 Task: In messages from candidates turn off email notifications.
Action: Mouse moved to (608, 48)
Screenshot: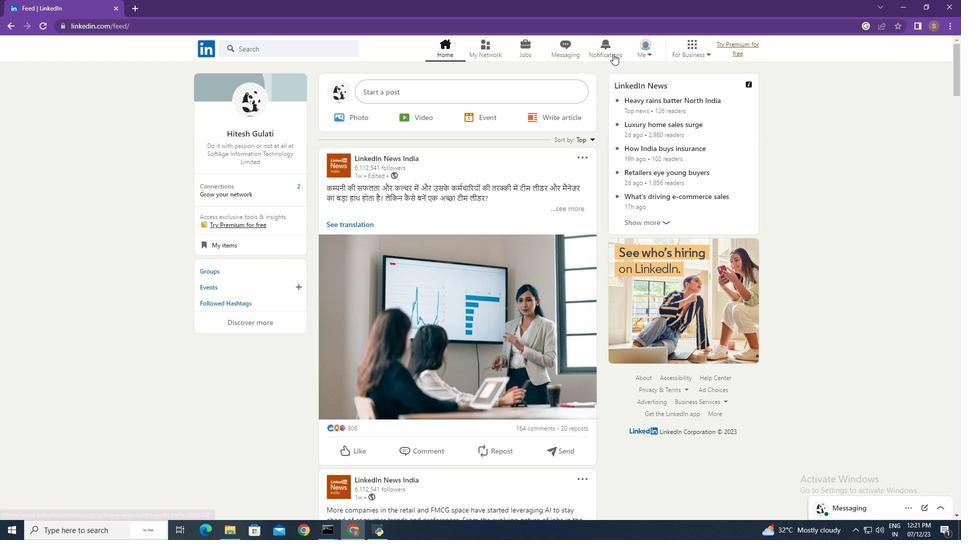
Action: Mouse pressed left at (608, 48)
Screenshot: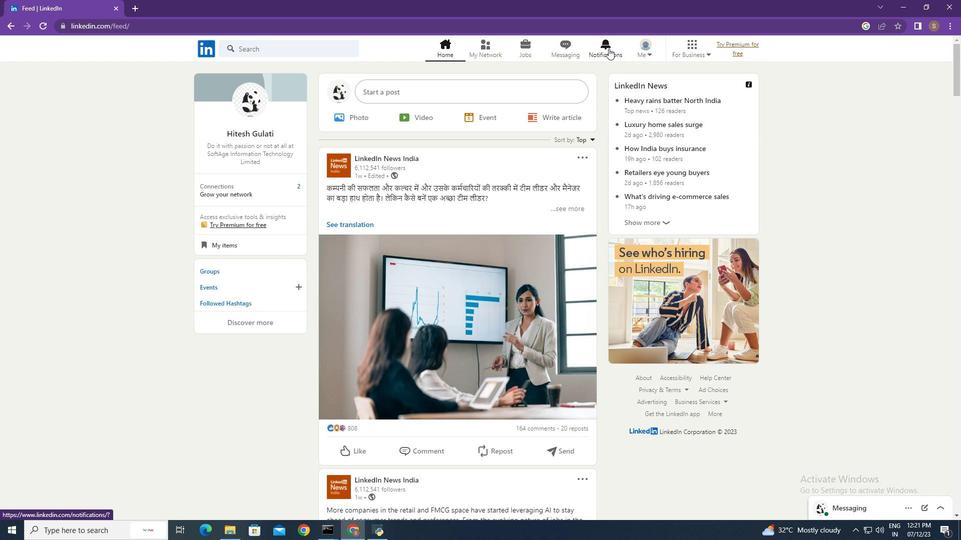 
Action: Mouse moved to (226, 115)
Screenshot: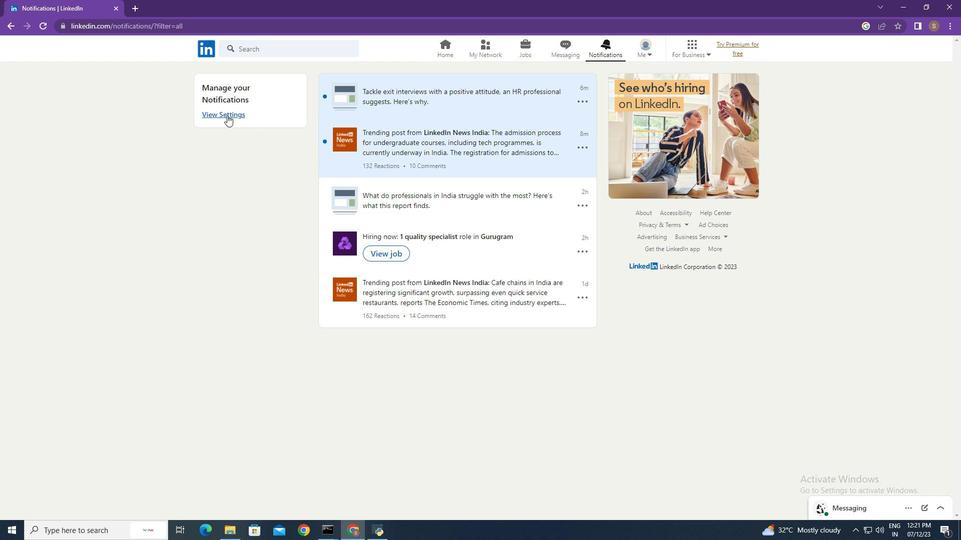 
Action: Mouse pressed left at (226, 115)
Screenshot: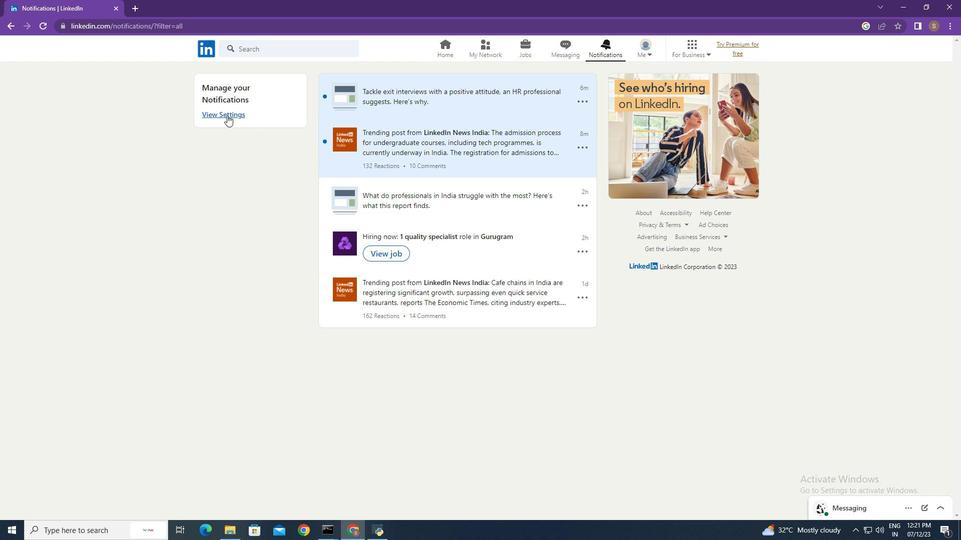
Action: Mouse moved to (664, 177)
Screenshot: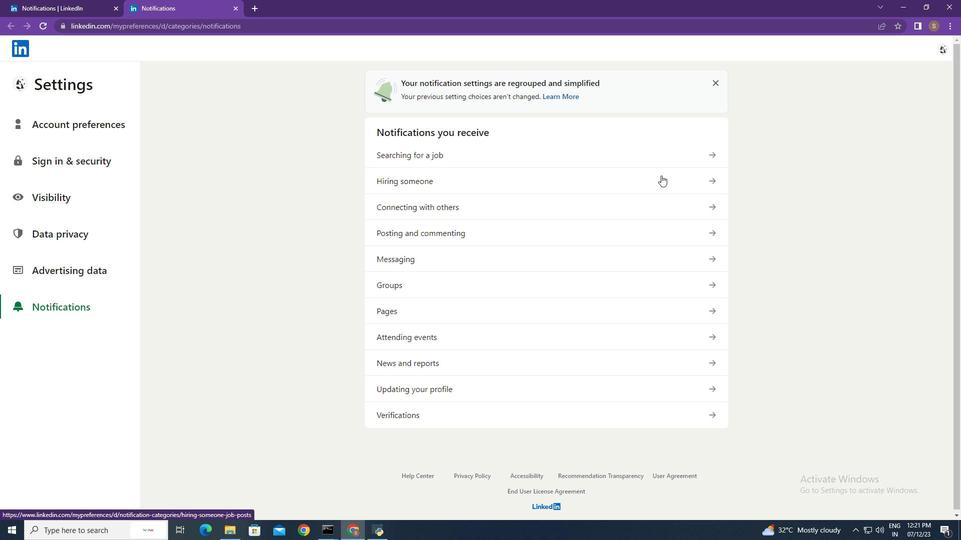 
Action: Mouse pressed left at (664, 177)
Screenshot: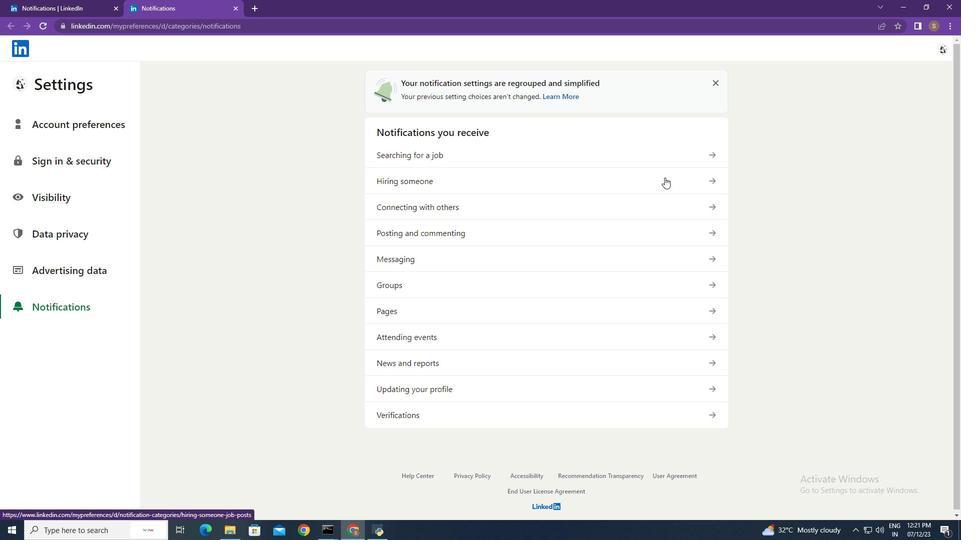 
Action: Mouse moved to (688, 215)
Screenshot: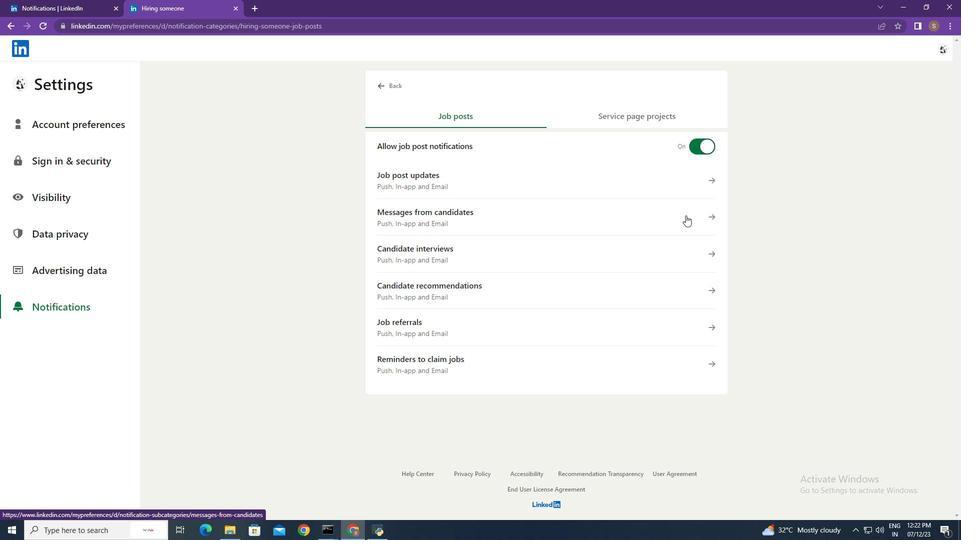 
Action: Mouse pressed left at (688, 215)
Screenshot: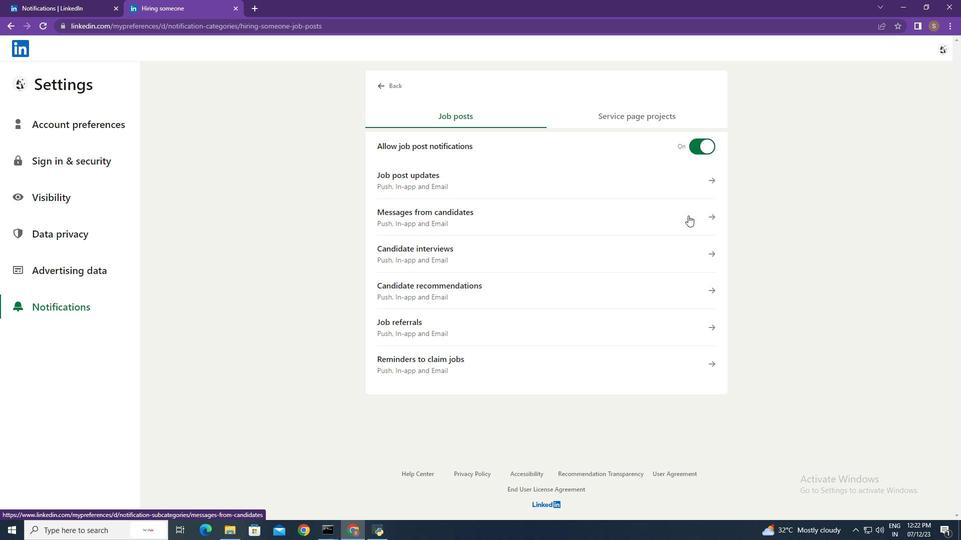 
Action: Mouse moved to (703, 252)
Screenshot: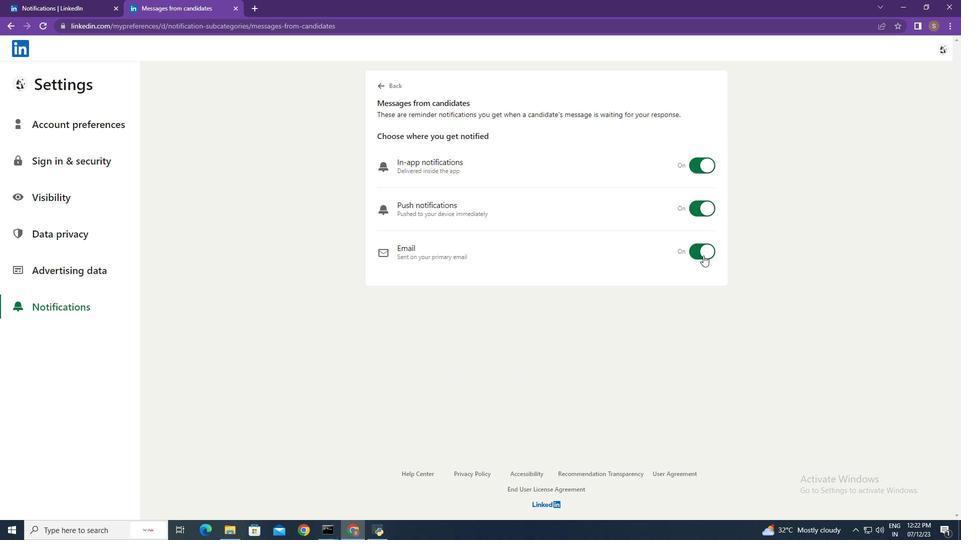 
Action: Mouse pressed left at (703, 252)
Screenshot: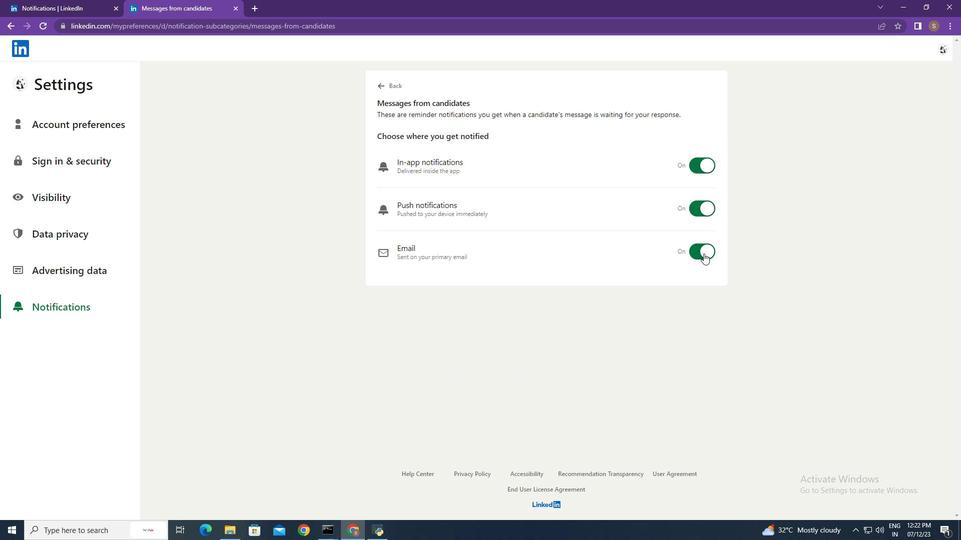 
Action: Mouse moved to (839, 269)
Screenshot: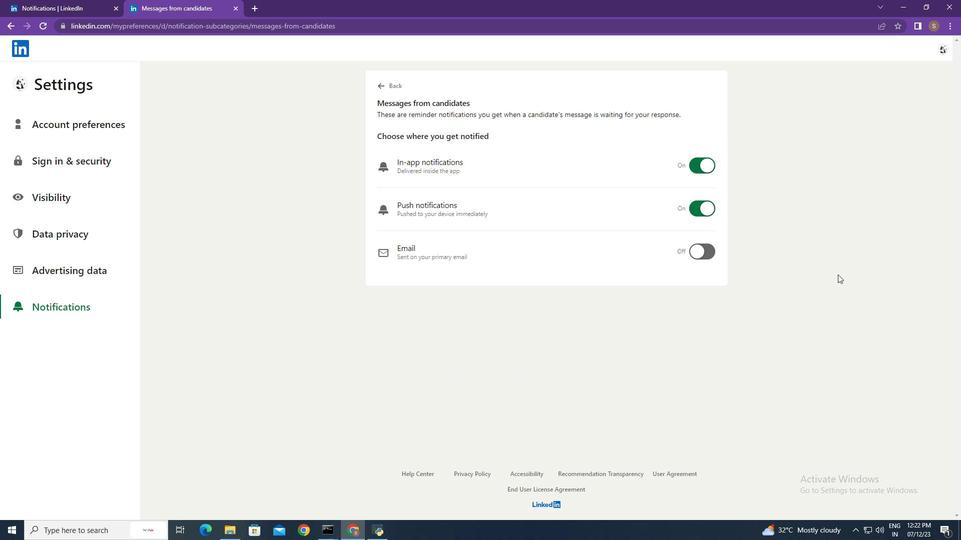 
